 Task: Sort the products in the category "Facial Care & Cosmetics" by relevance.
Action: Mouse moved to (238, 109)
Screenshot: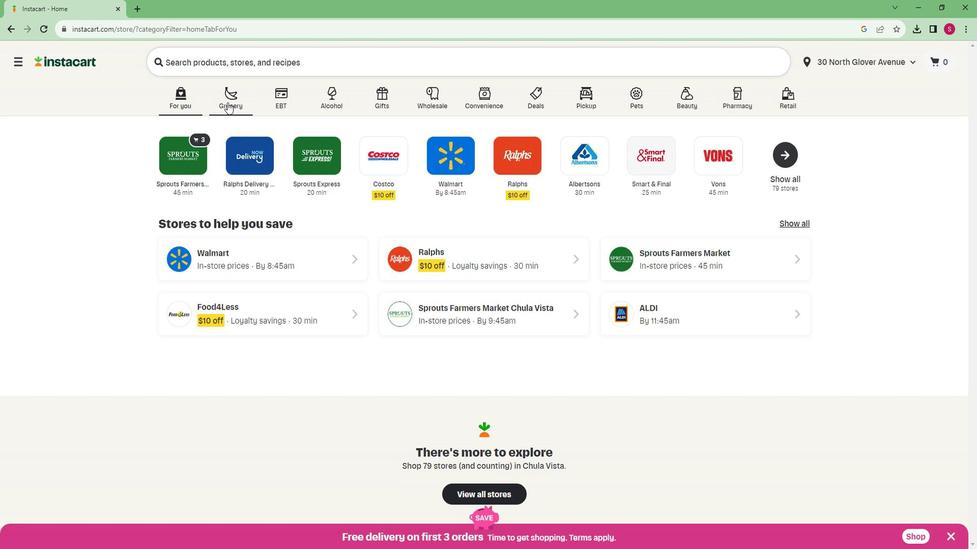 
Action: Mouse pressed left at (238, 109)
Screenshot: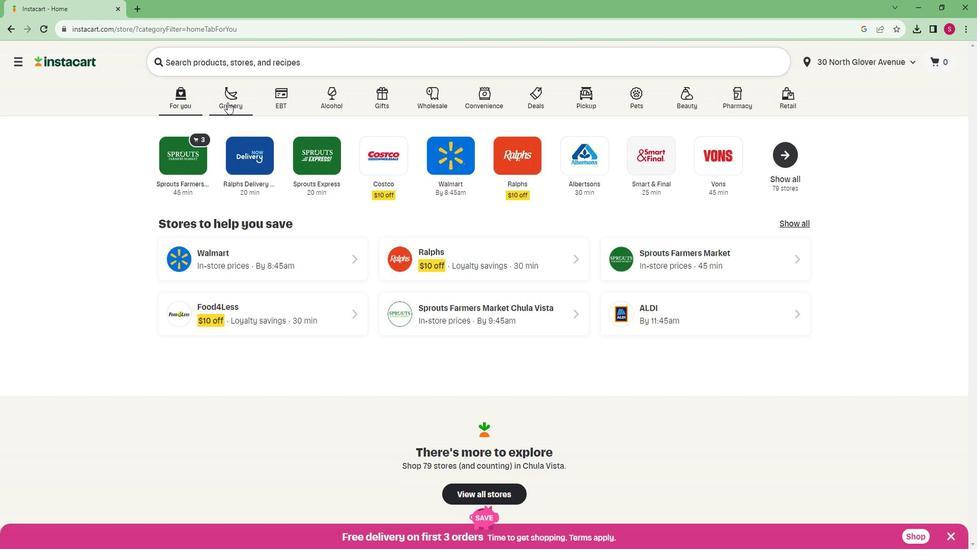 
Action: Mouse moved to (210, 291)
Screenshot: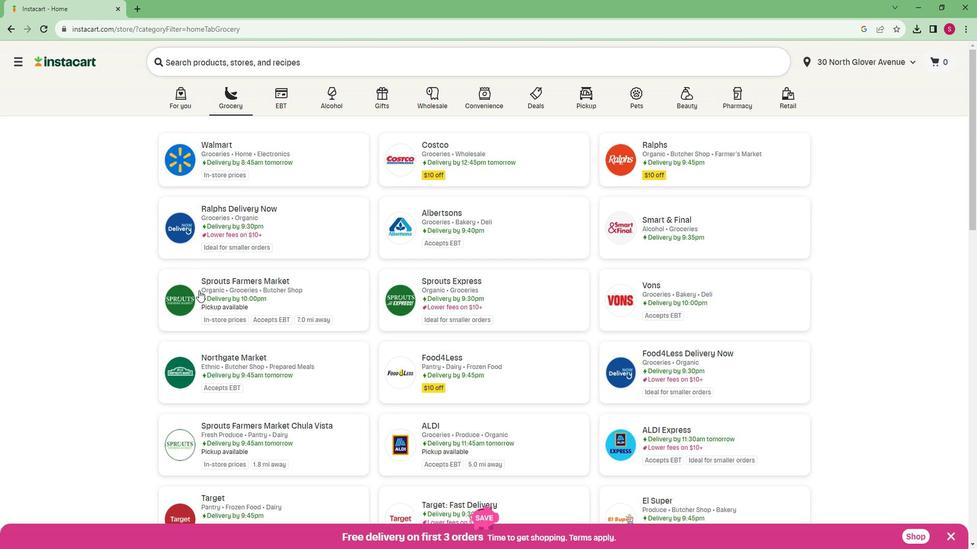 
Action: Mouse pressed left at (210, 291)
Screenshot: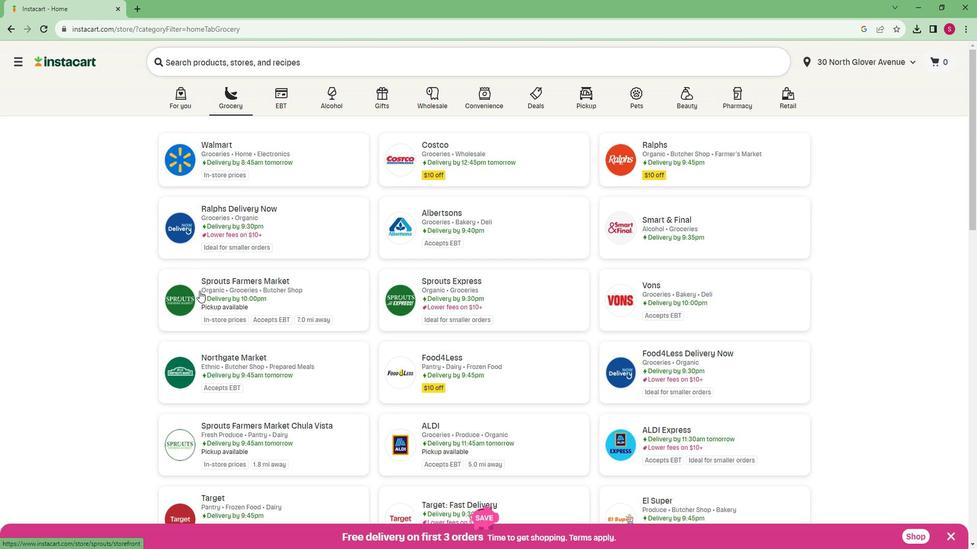 
Action: Mouse moved to (16, 376)
Screenshot: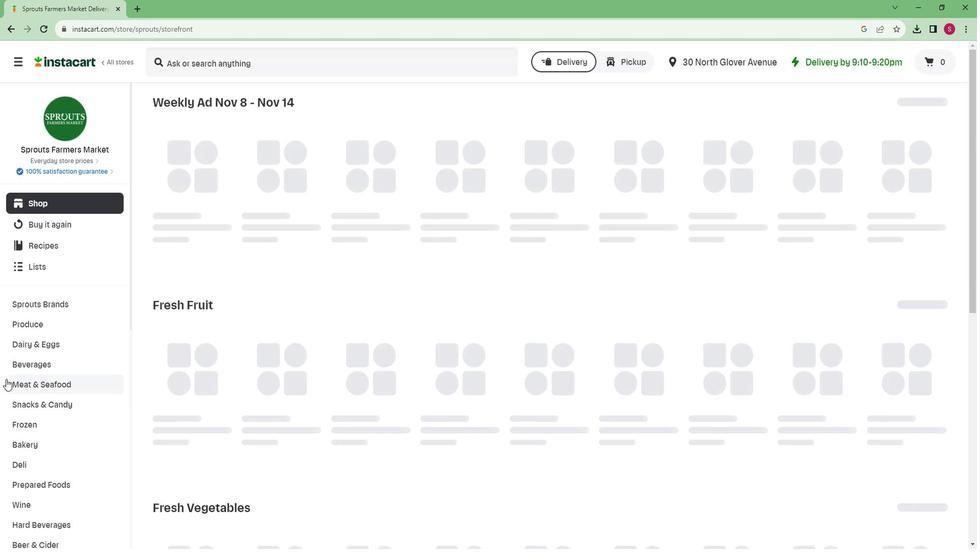 
Action: Mouse scrolled (16, 375) with delta (0, 0)
Screenshot: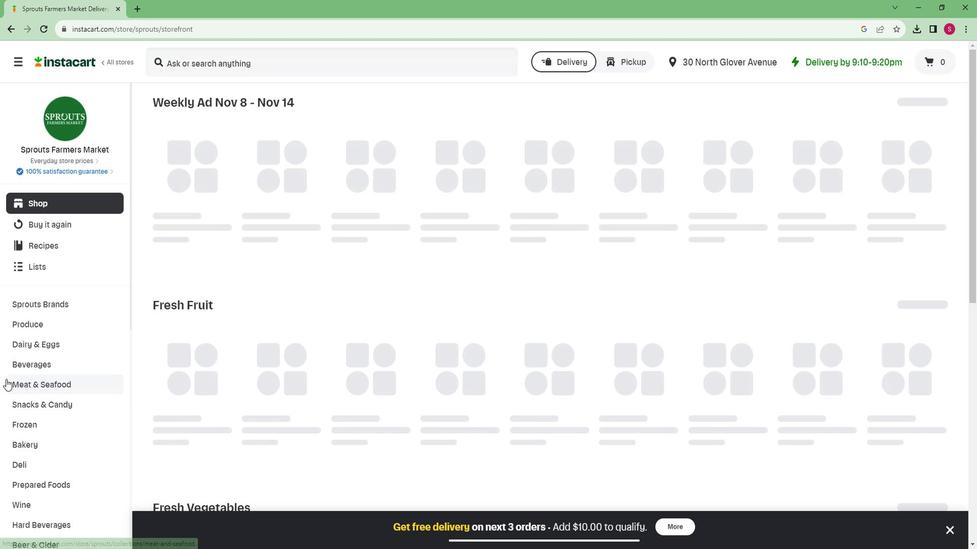 
Action: Mouse scrolled (16, 375) with delta (0, 0)
Screenshot: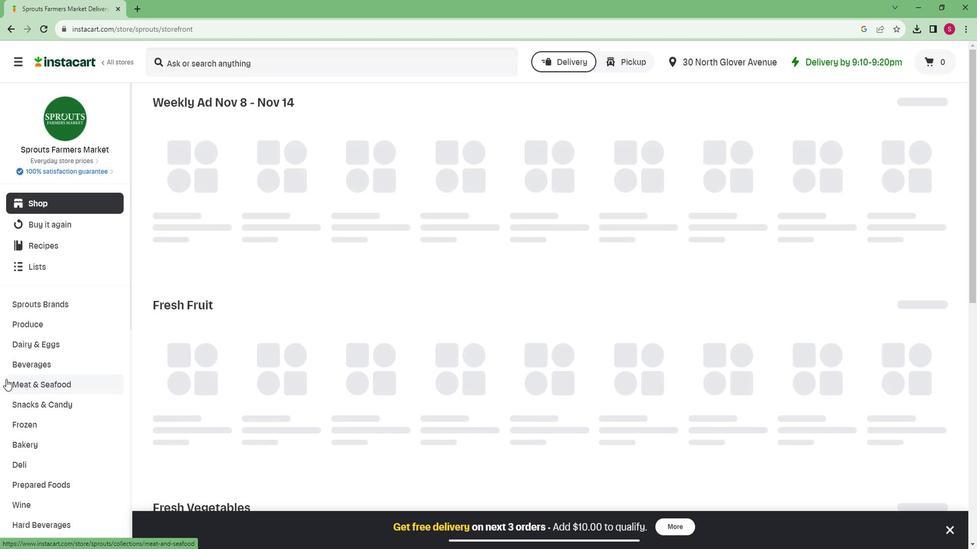 
Action: Mouse scrolled (16, 375) with delta (0, 0)
Screenshot: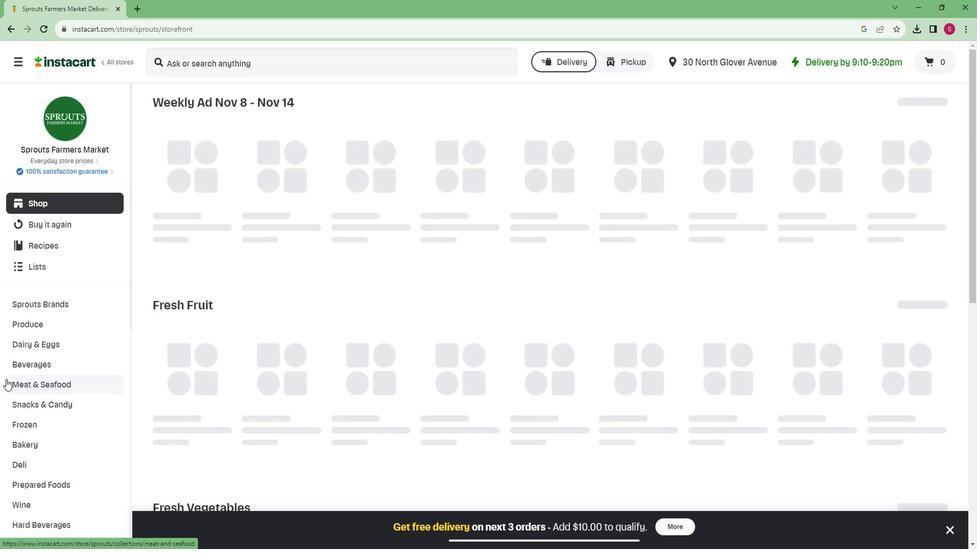 
Action: Mouse scrolled (16, 375) with delta (0, 0)
Screenshot: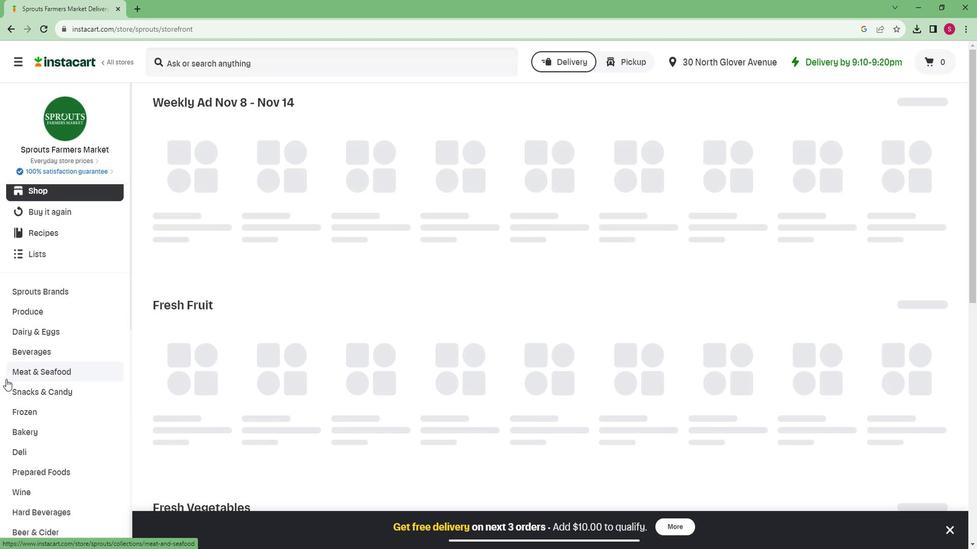 
Action: Mouse scrolled (16, 375) with delta (0, 0)
Screenshot: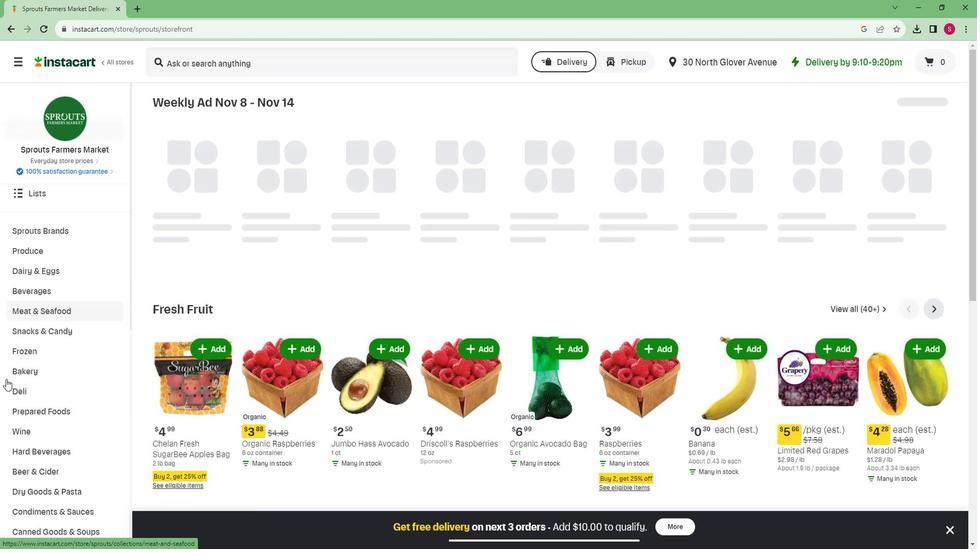 
Action: Mouse scrolled (16, 375) with delta (0, 0)
Screenshot: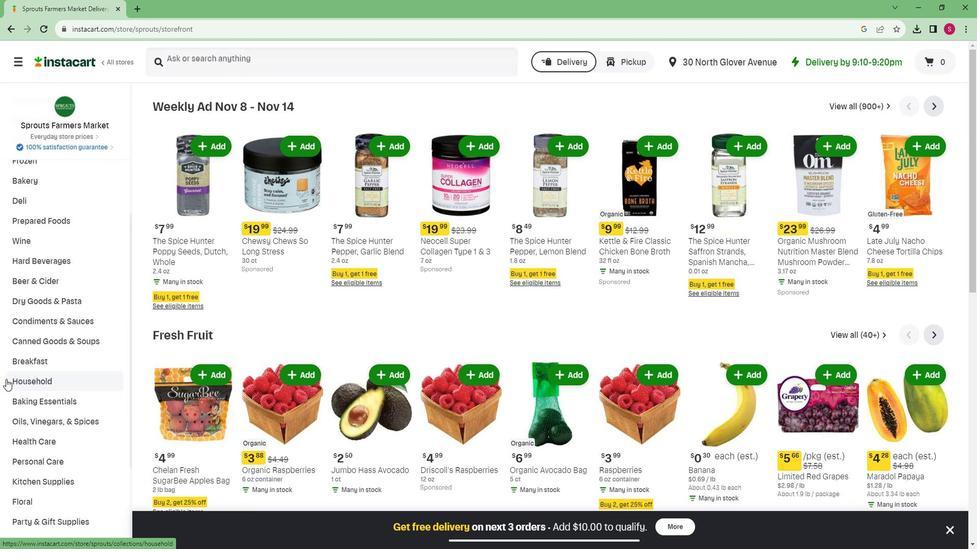 
Action: Mouse scrolled (16, 375) with delta (0, 0)
Screenshot: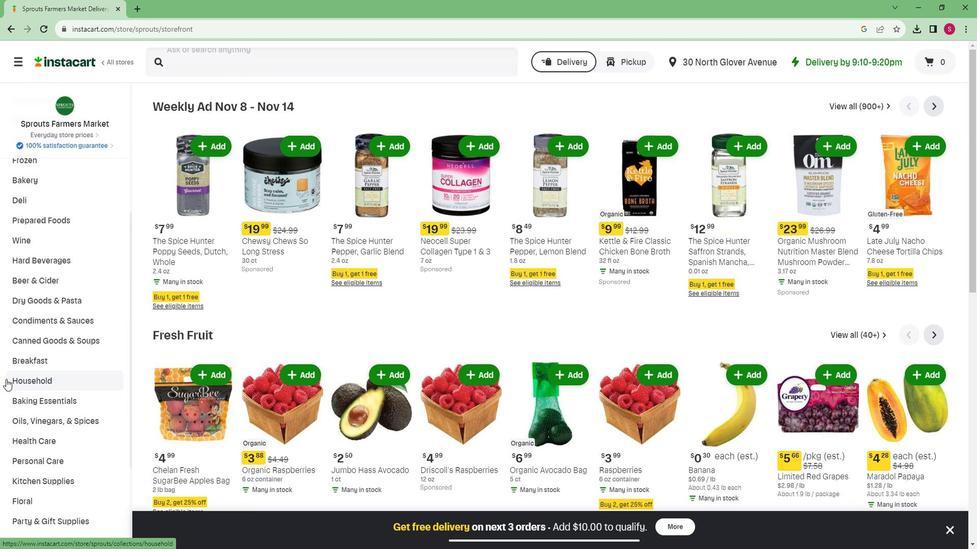 
Action: Mouse scrolled (16, 375) with delta (0, 0)
Screenshot: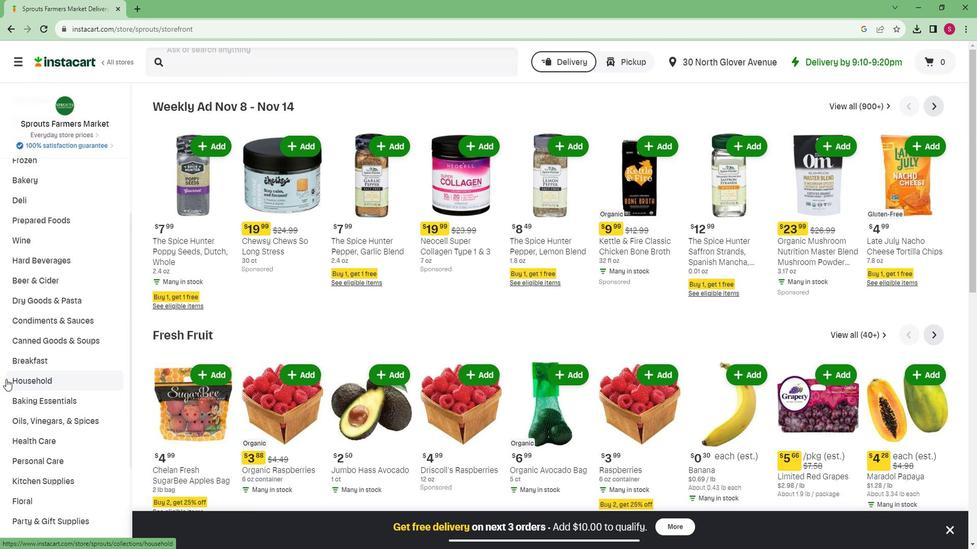 
Action: Mouse scrolled (16, 375) with delta (0, 0)
Screenshot: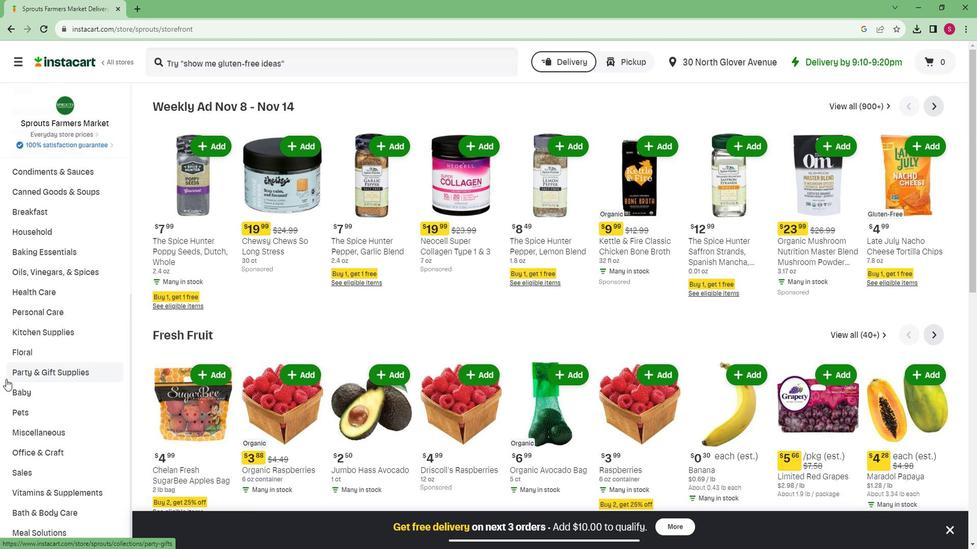 
Action: Mouse moved to (22, 504)
Screenshot: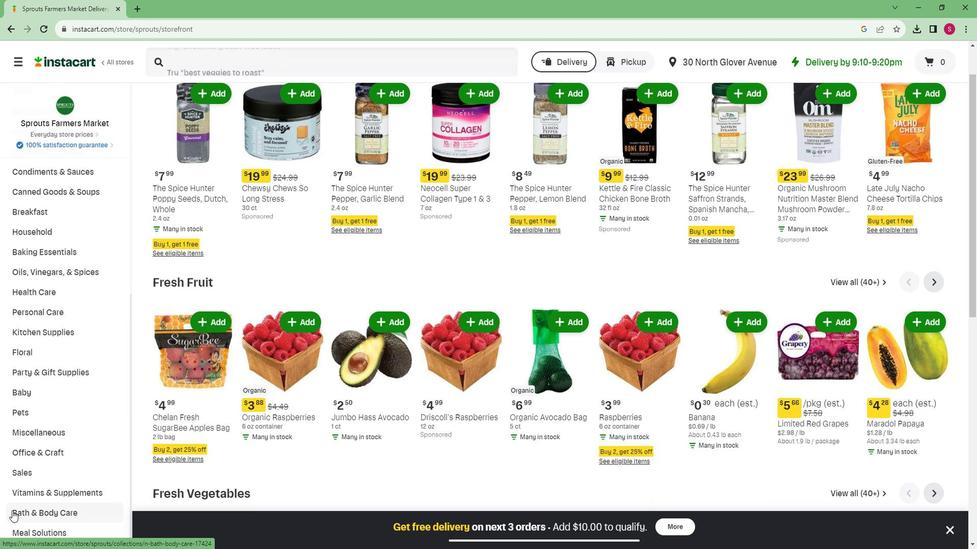 
Action: Mouse pressed left at (22, 504)
Screenshot: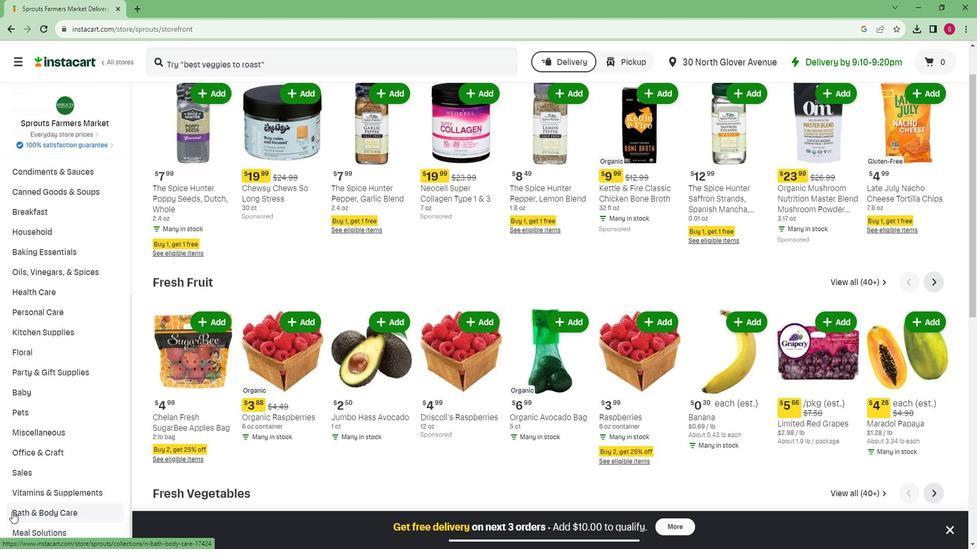
Action: Mouse moved to (606, 132)
Screenshot: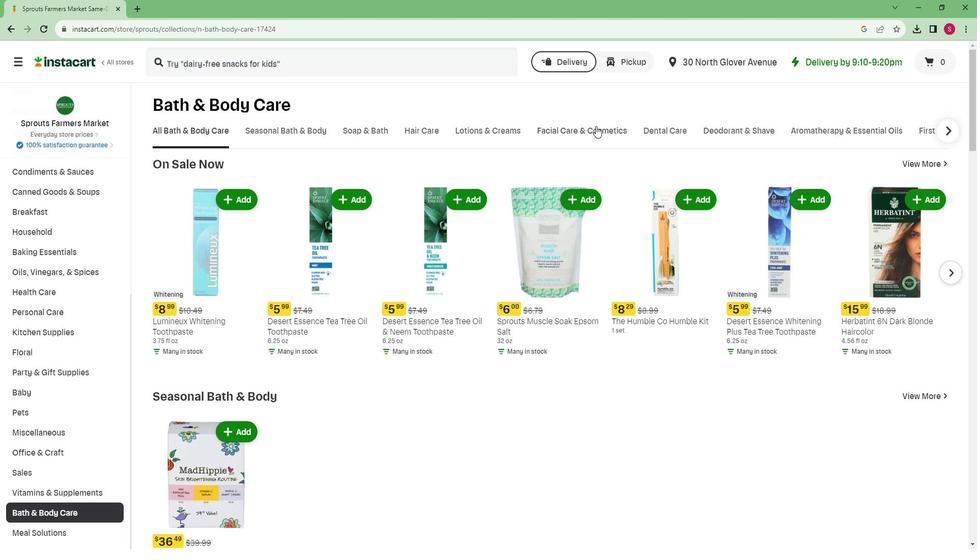 
Action: Mouse pressed left at (606, 132)
Screenshot: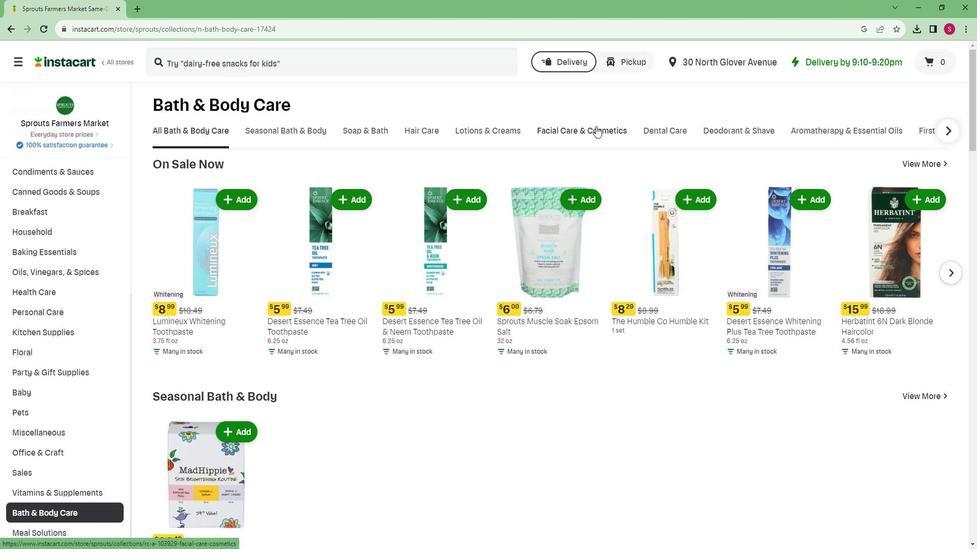 
Action: Mouse moved to (904, 177)
Screenshot: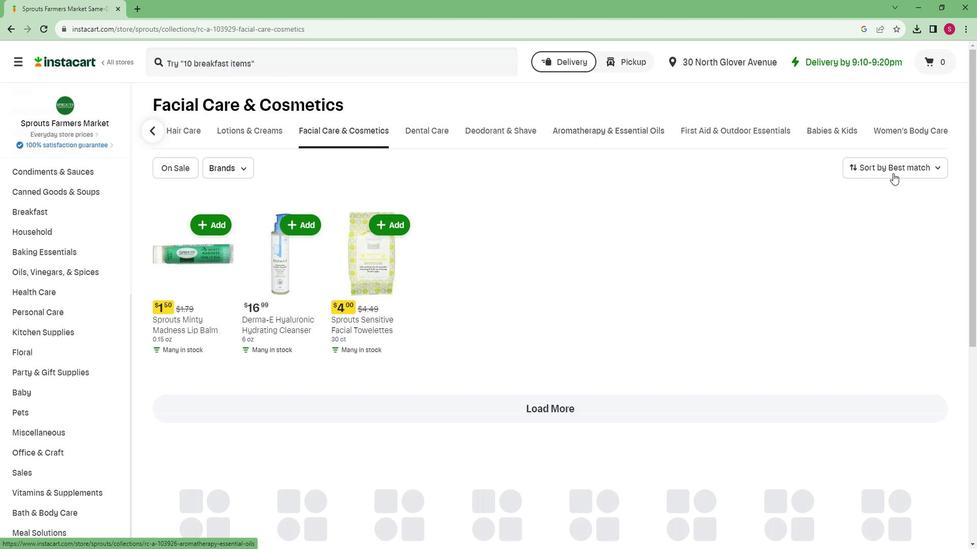 
Action: Mouse pressed left at (904, 177)
Screenshot: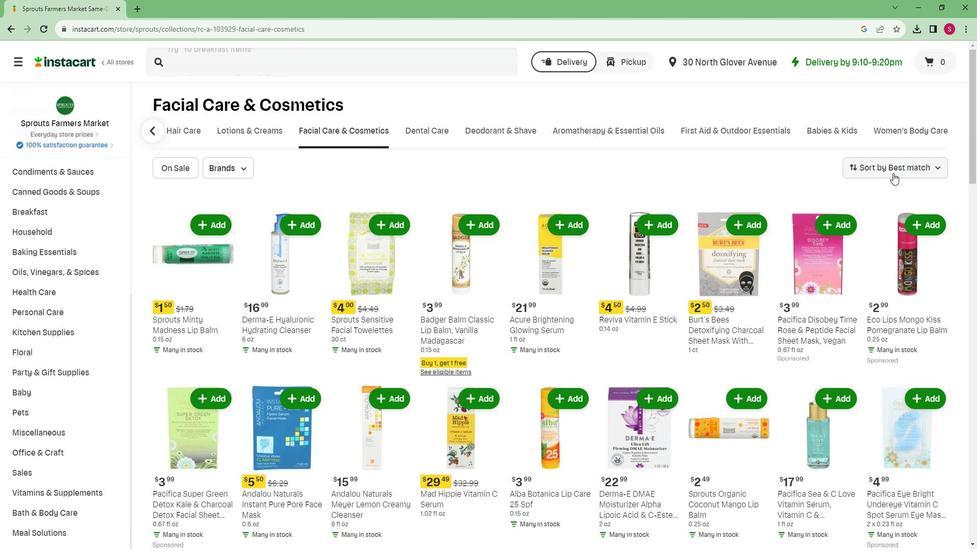 
Action: Mouse moved to (880, 323)
Screenshot: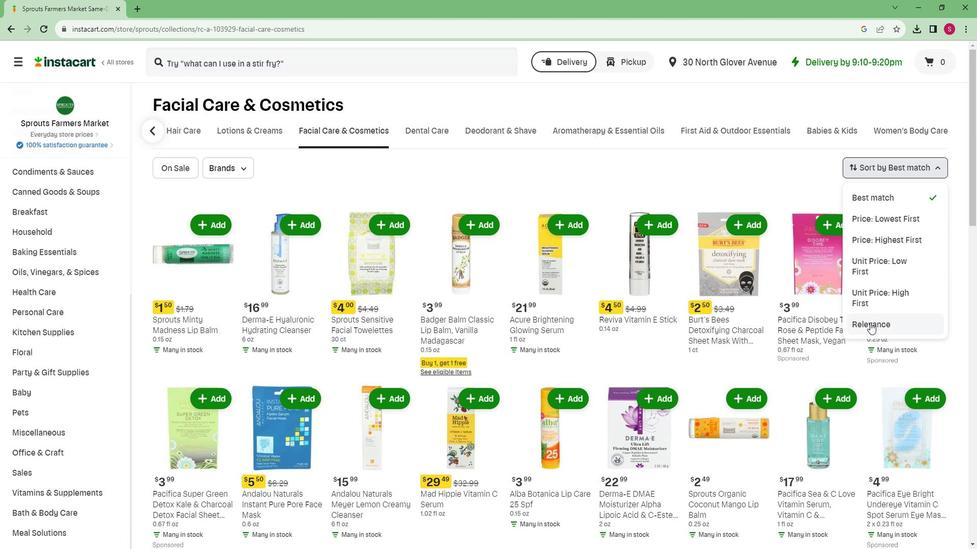 
Action: Mouse pressed left at (880, 323)
Screenshot: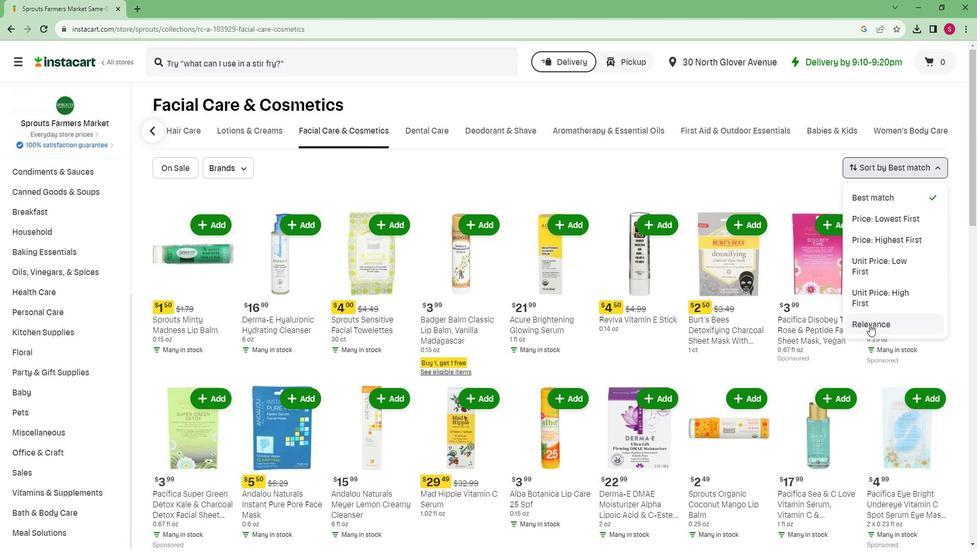 
